 Task: Find the contact with phone number '(955) 585-5007' and save the attachment 'flow-flow.docx' to your computer.
Action: Mouse moved to (12, 70)
Screenshot: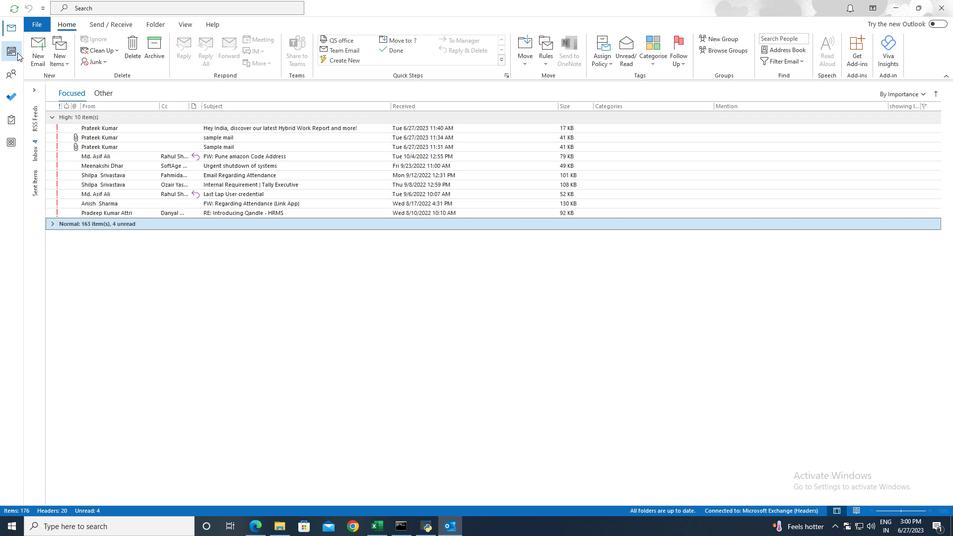 
Action: Mouse pressed left at (12, 70)
Screenshot: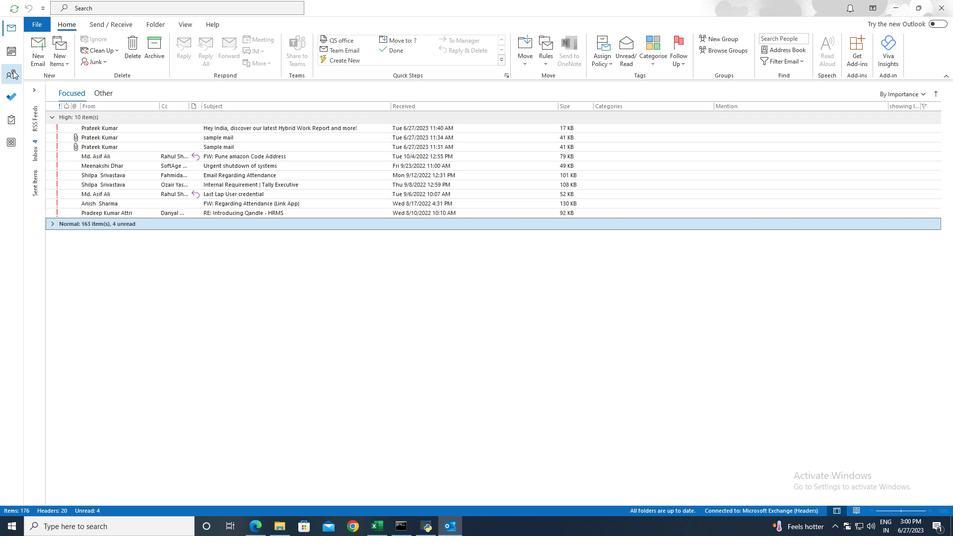 
Action: Mouse moved to (205, 3)
Screenshot: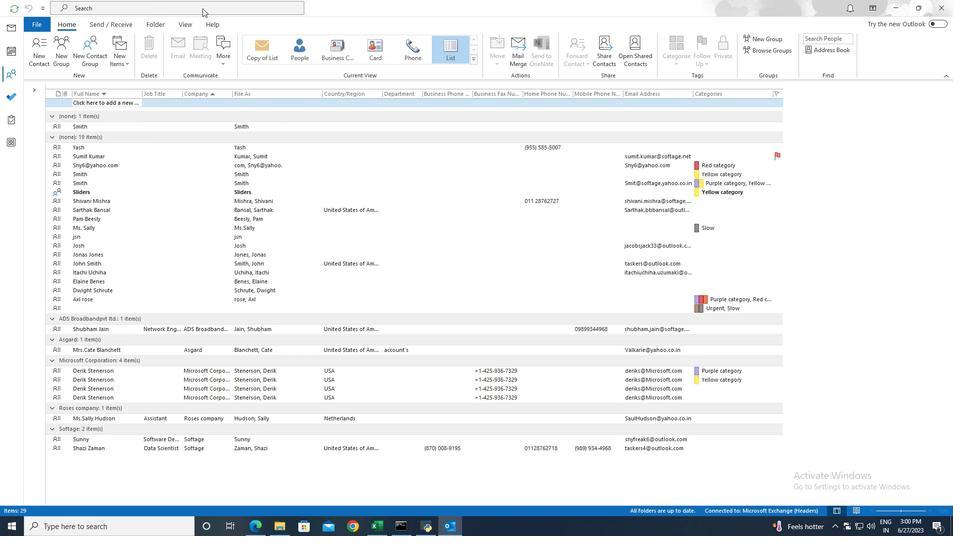 
Action: Mouse pressed left at (205, 3)
Screenshot: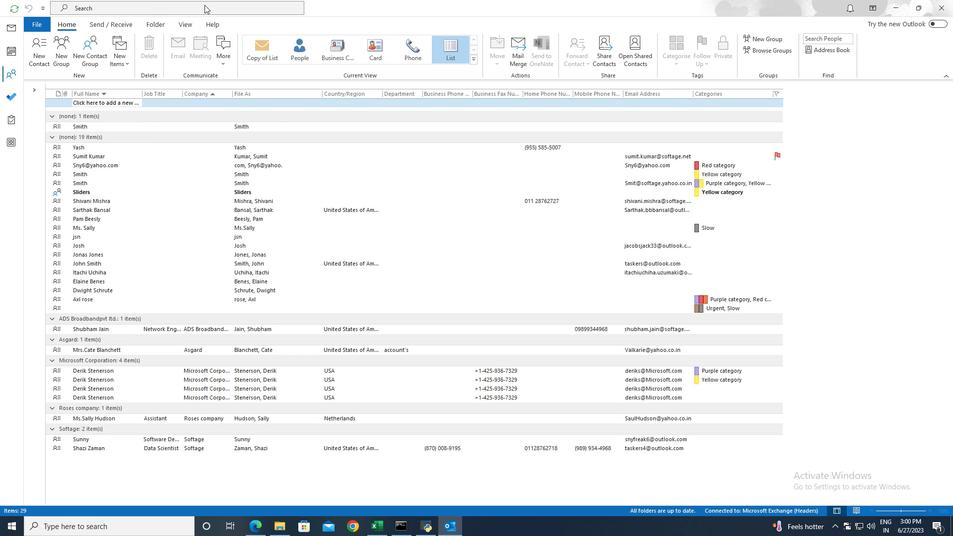 
Action: Mouse moved to (209, 7)
Screenshot: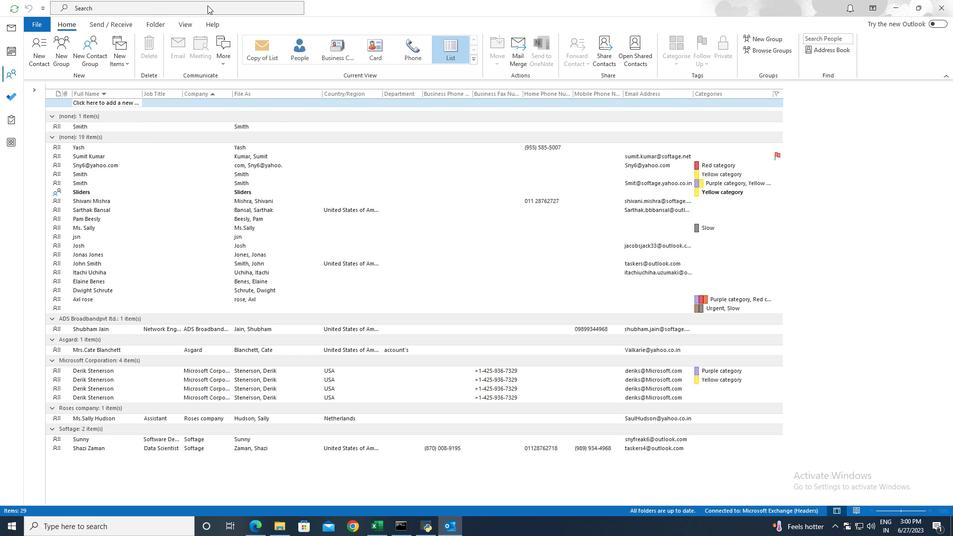 
Action: Mouse pressed left at (209, 7)
Screenshot: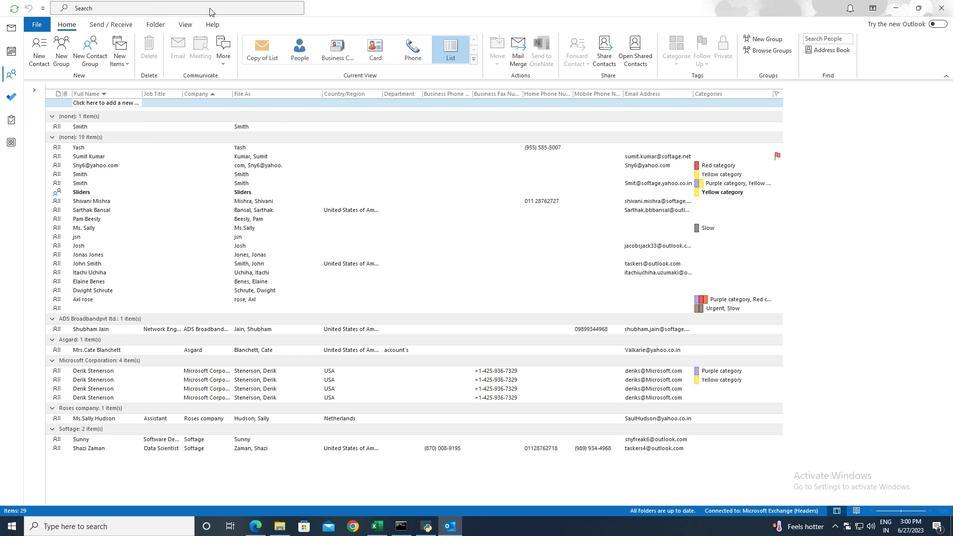 
Action: Mouse moved to (346, 6)
Screenshot: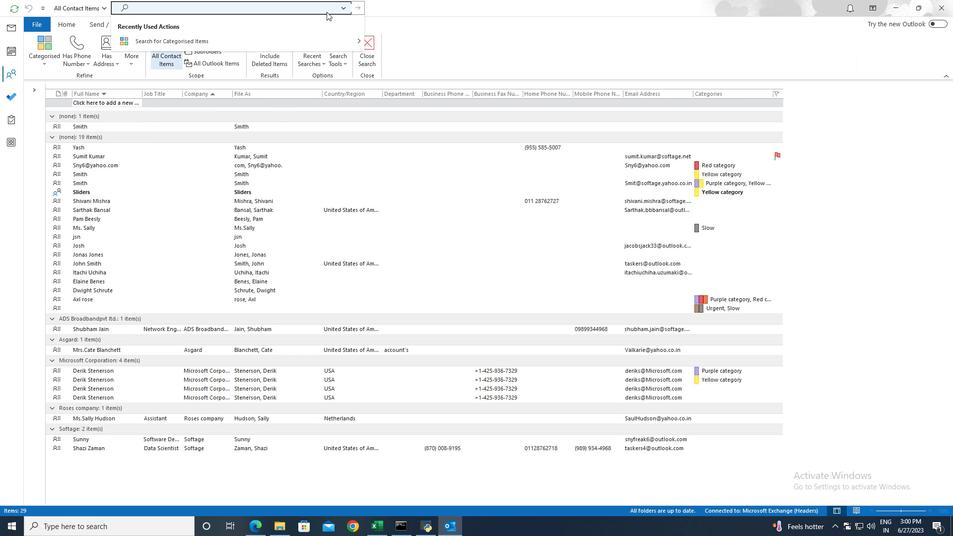 
Action: Mouse pressed left at (346, 6)
Screenshot: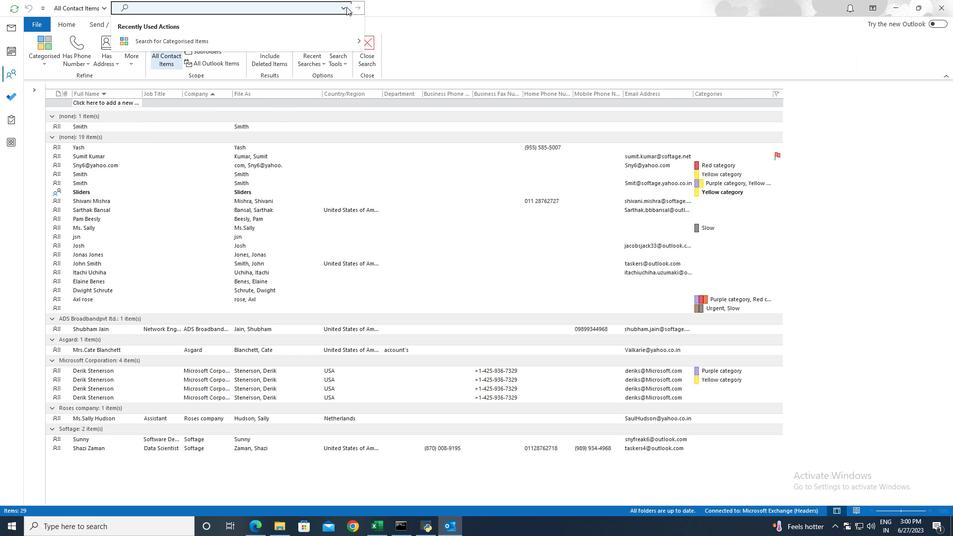 
Action: Mouse moved to (170, 198)
Screenshot: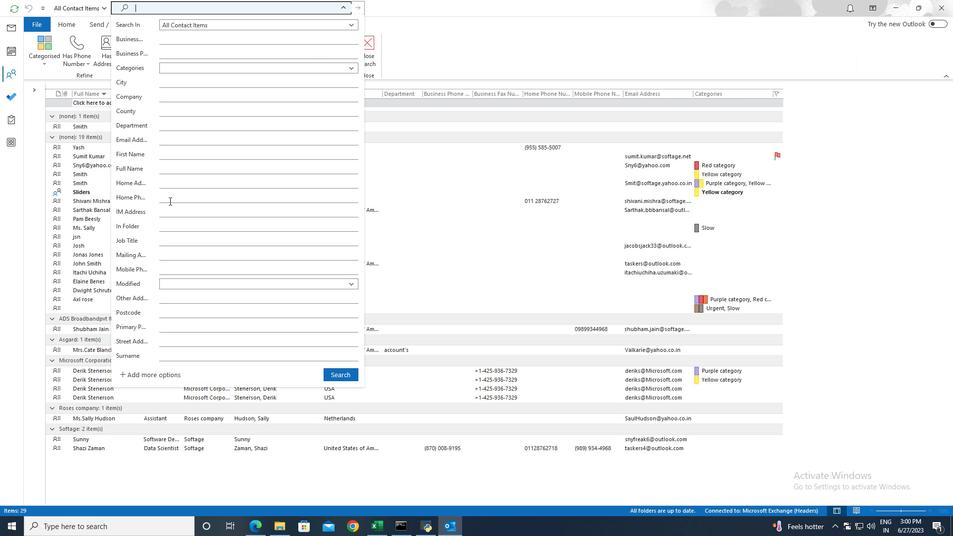 
Action: Mouse pressed left at (170, 198)
Screenshot: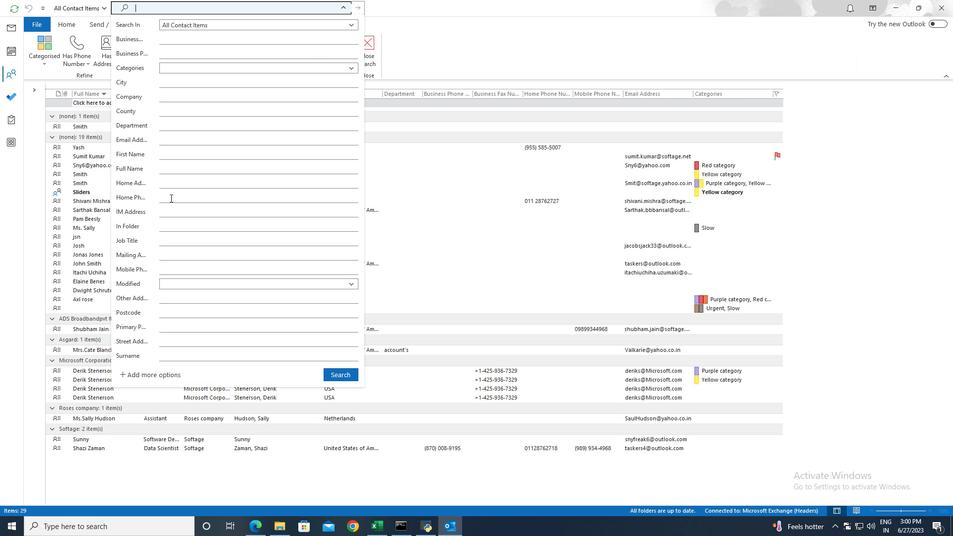 
Action: Key pressed <Key.shift><Key.shift>(955<Key.shift>)<Key.space>585-5007
Screenshot: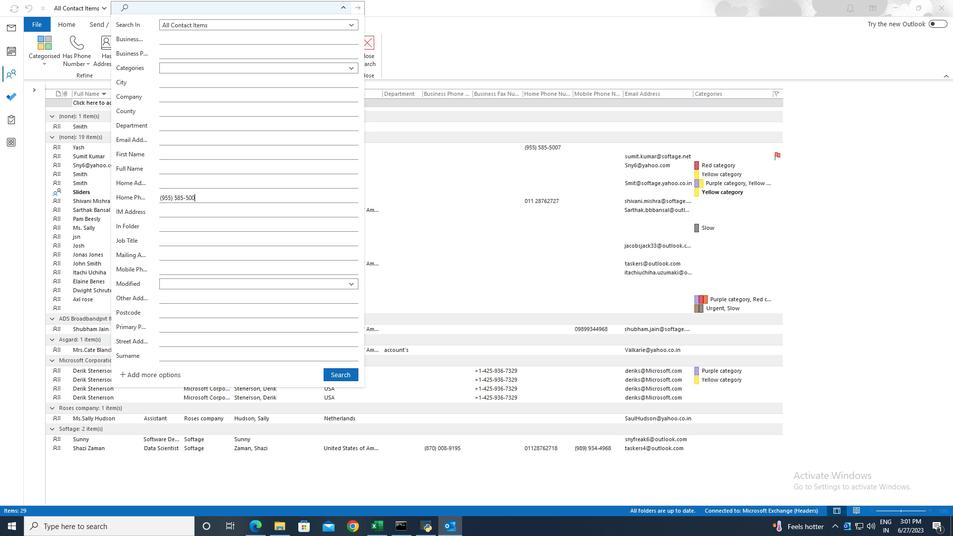 
Action: Mouse moved to (354, 371)
Screenshot: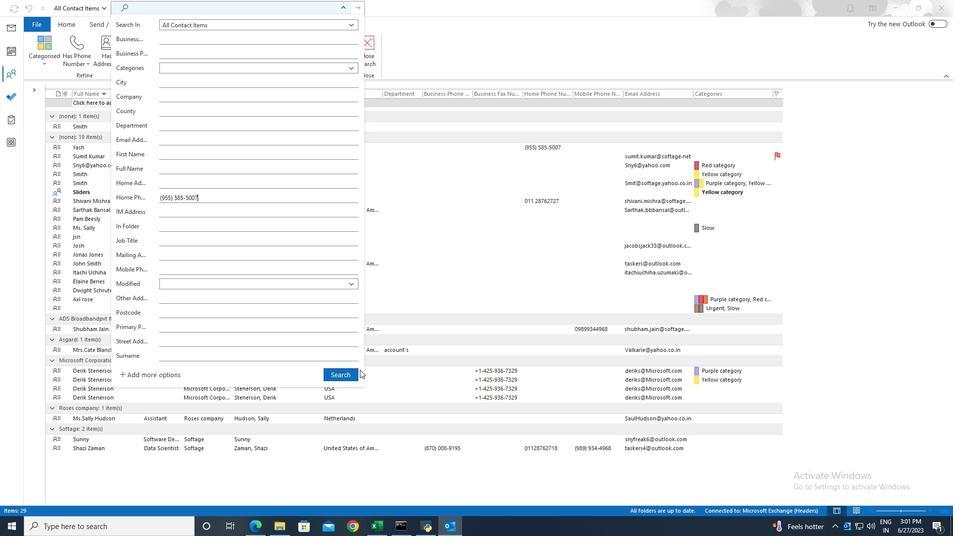 
Action: Mouse pressed left at (354, 371)
Screenshot: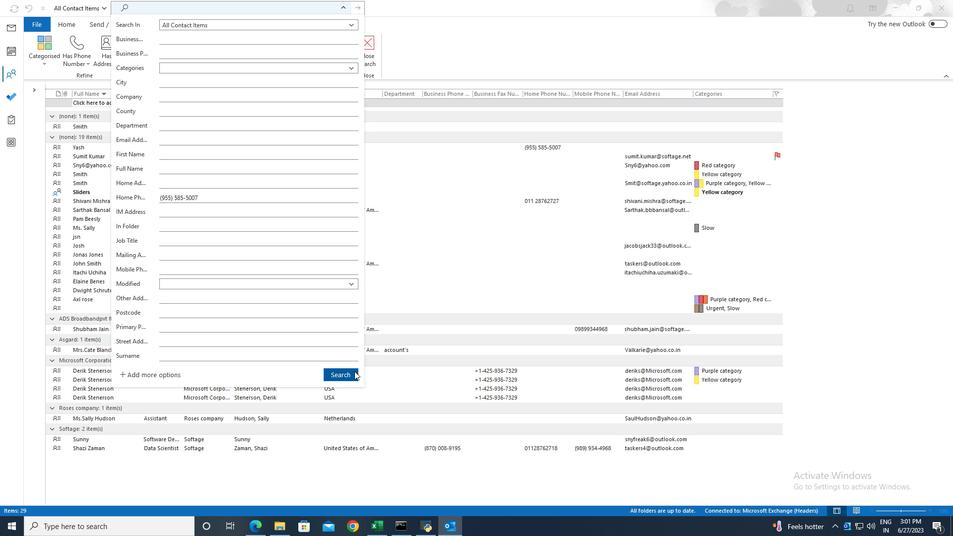 
Action: Mouse moved to (105, 112)
Screenshot: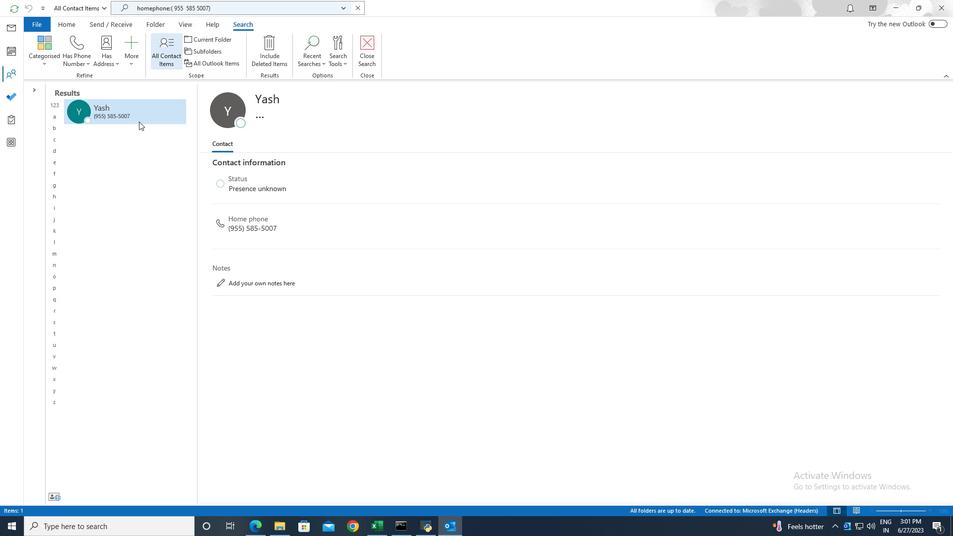 
Action: Mouse pressed left at (105, 112)
Screenshot: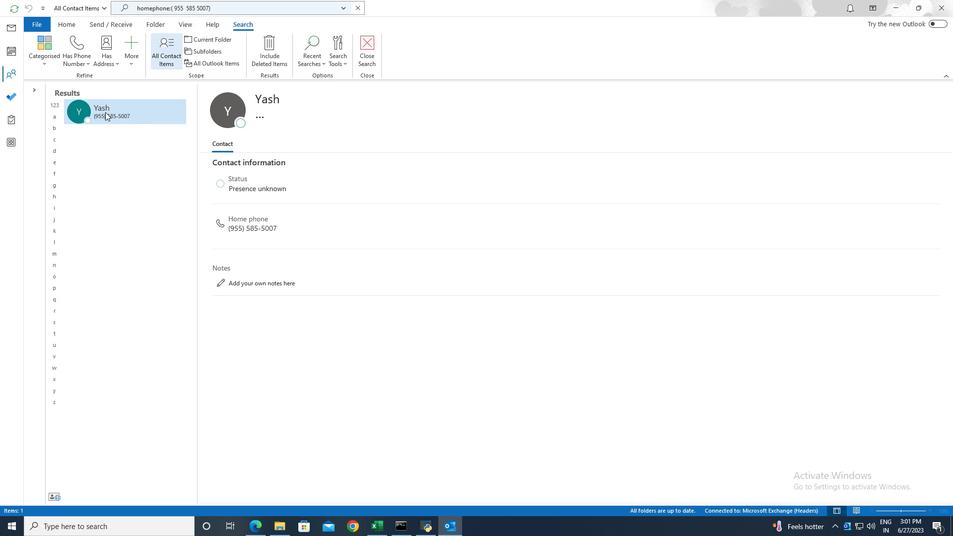 
Action: Mouse pressed left at (105, 112)
Screenshot: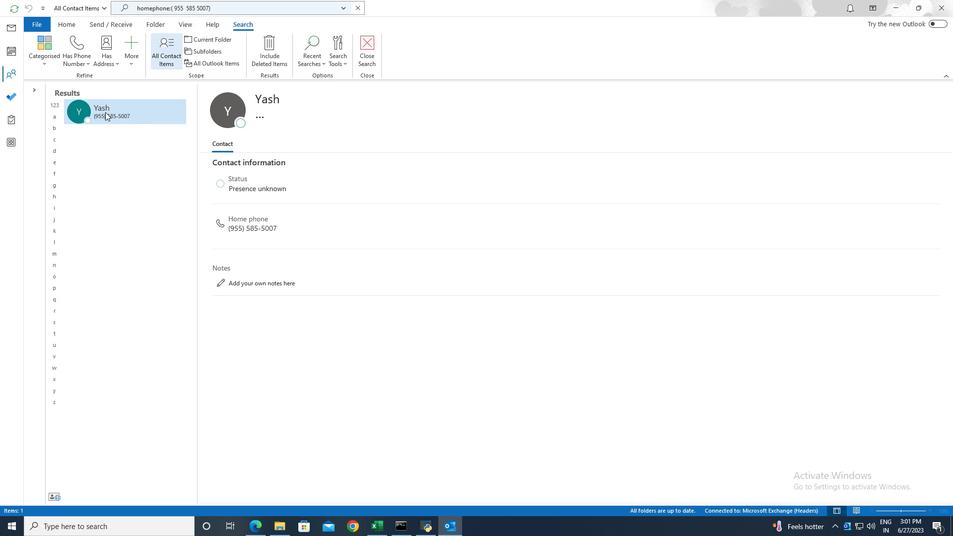 
Action: Mouse moved to (17, 23)
Screenshot: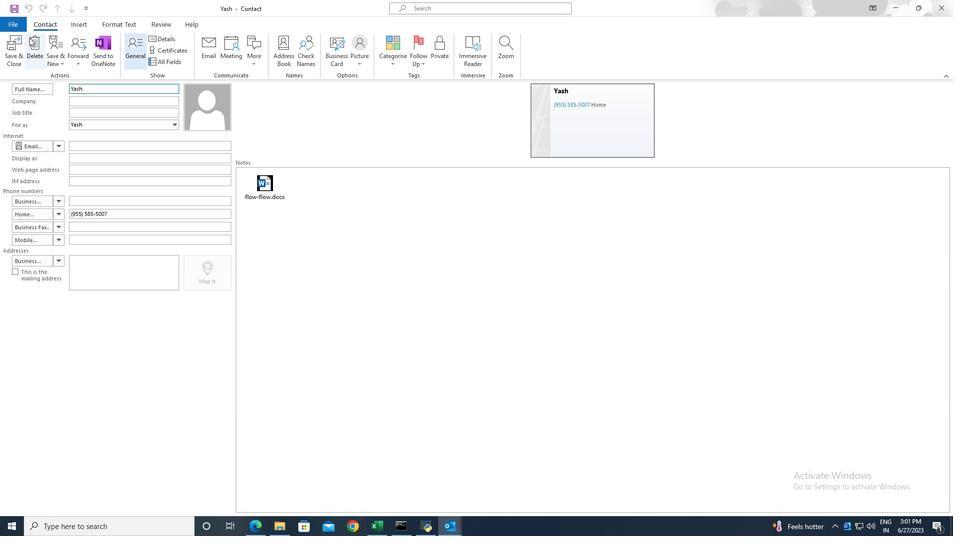 
Action: Mouse pressed left at (17, 23)
Screenshot: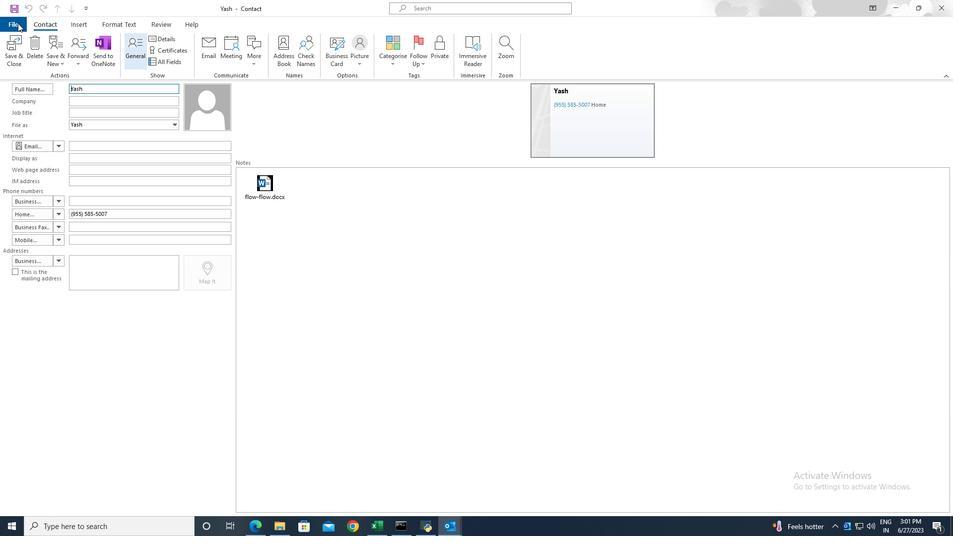 
Action: Mouse moved to (33, 107)
Screenshot: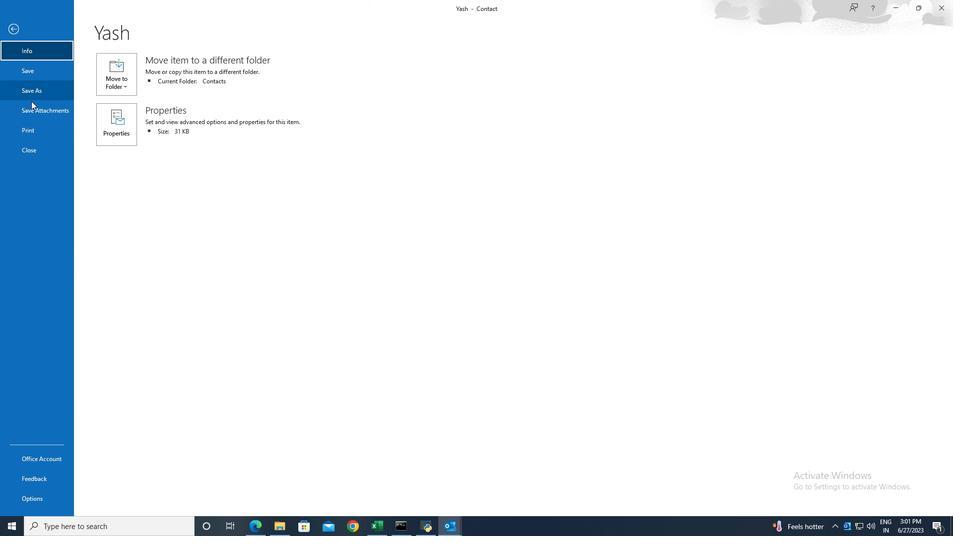 
Action: Mouse pressed left at (33, 107)
Screenshot: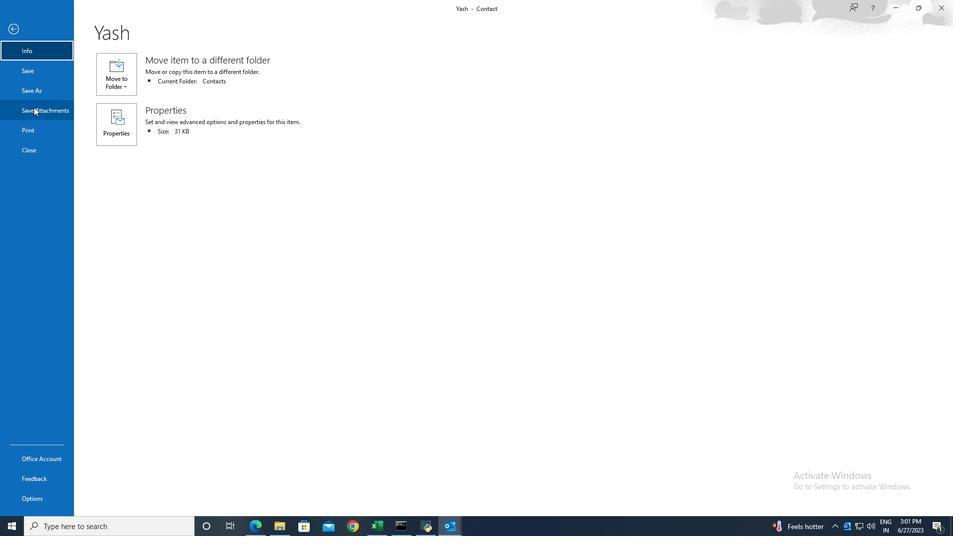 
Action: Mouse moved to (521, 213)
Screenshot: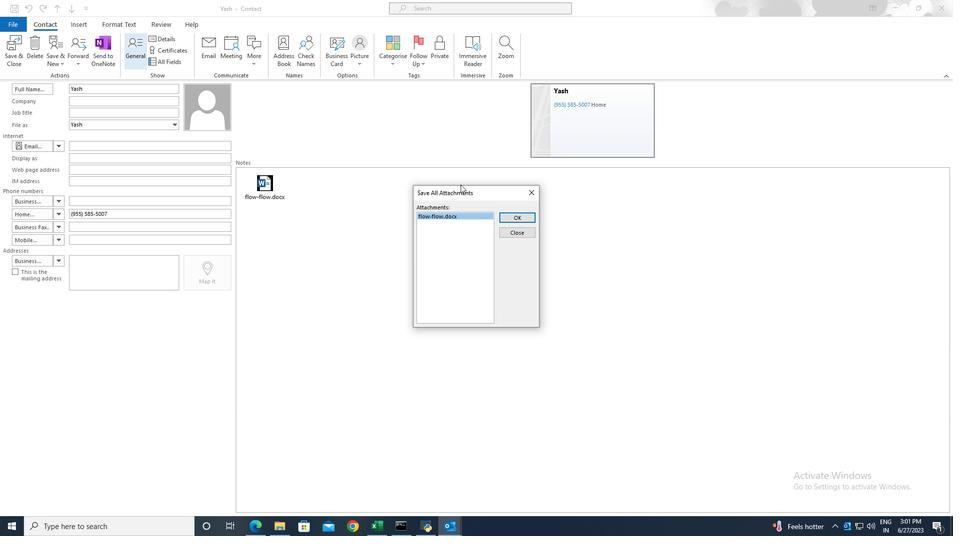
Action: Mouse pressed left at (521, 213)
Screenshot: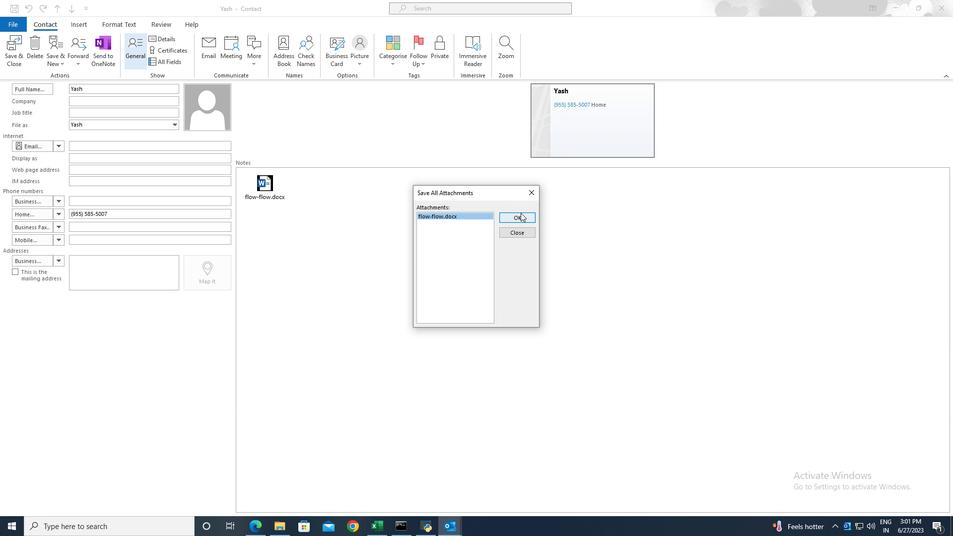 
Action: Mouse moved to (455, 283)
Screenshot: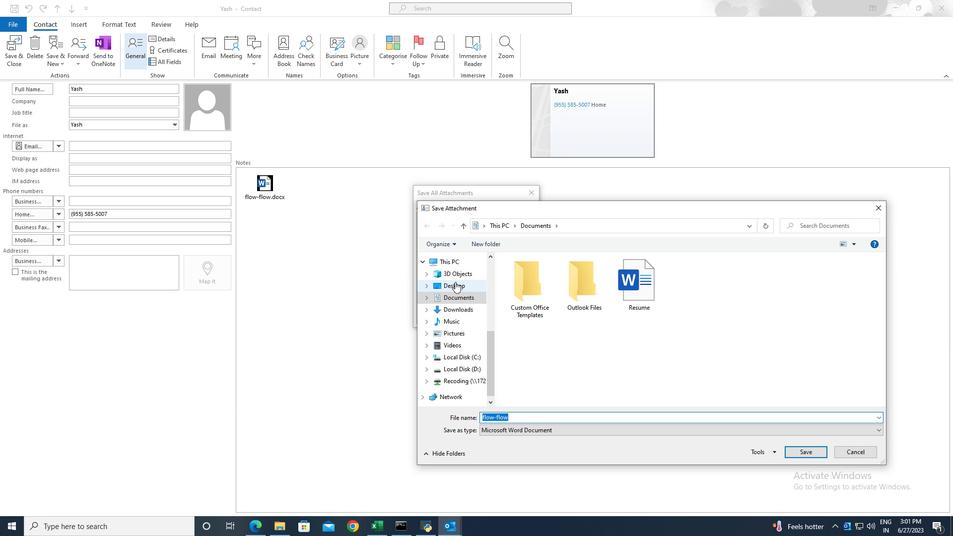 
Action: Mouse pressed left at (455, 283)
Screenshot: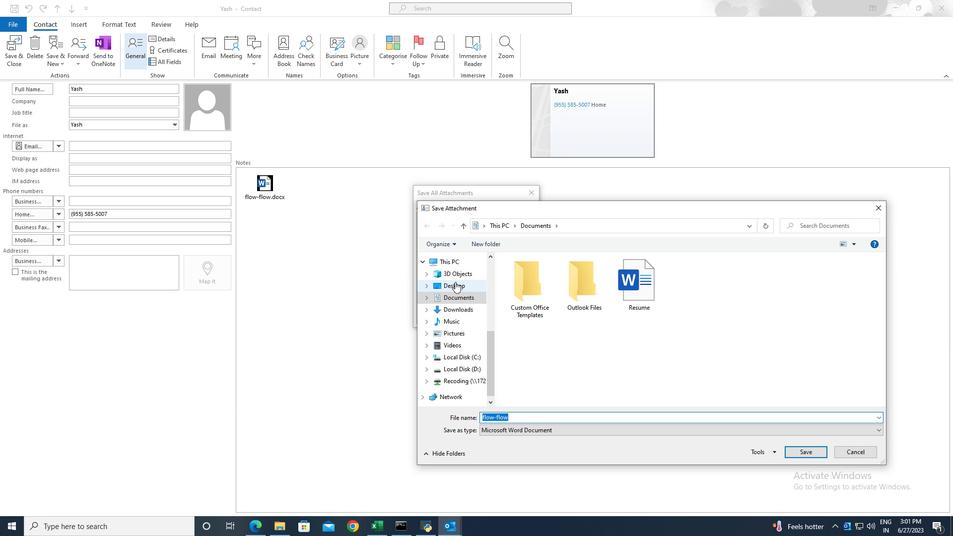 
Action: Mouse moved to (804, 453)
Screenshot: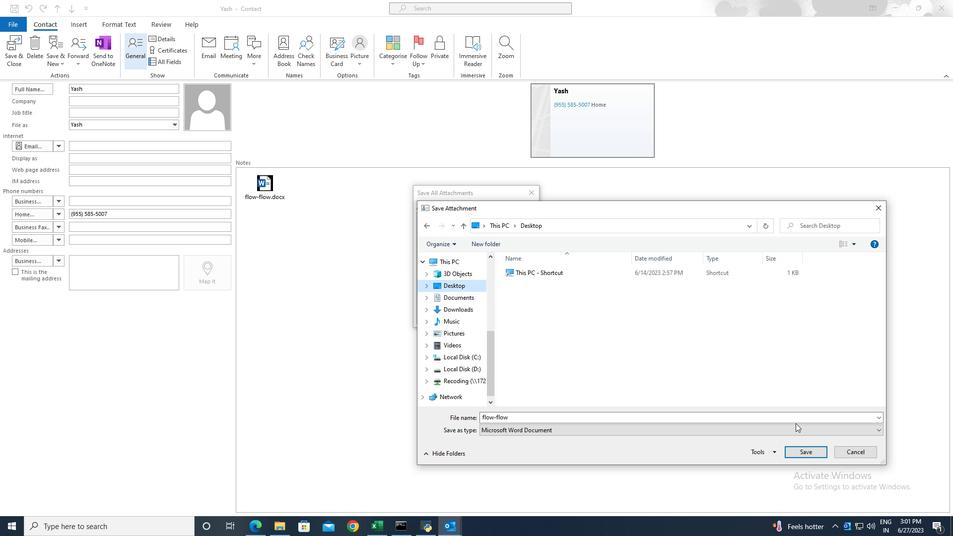 
Action: Mouse pressed left at (804, 453)
Screenshot: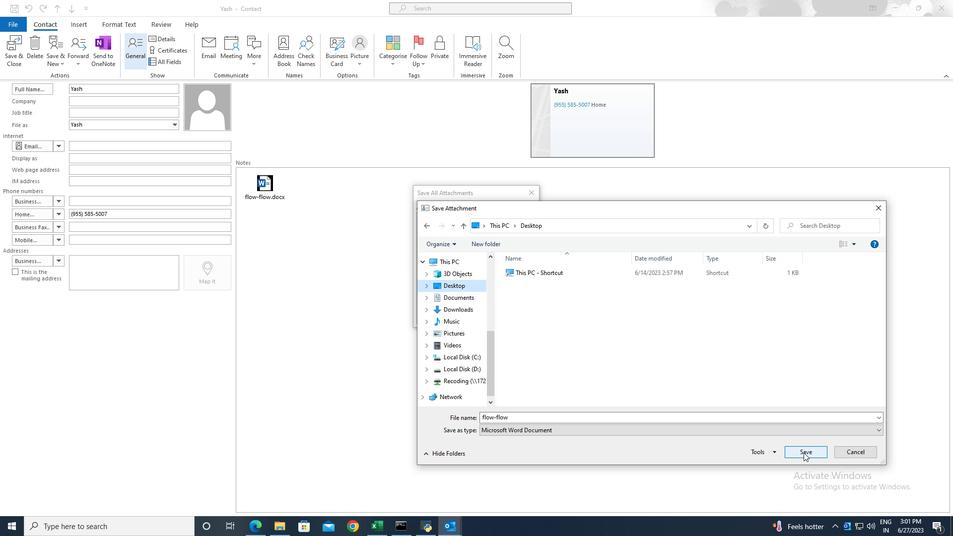 
Action: Mouse moved to (23, 22)
Screenshot: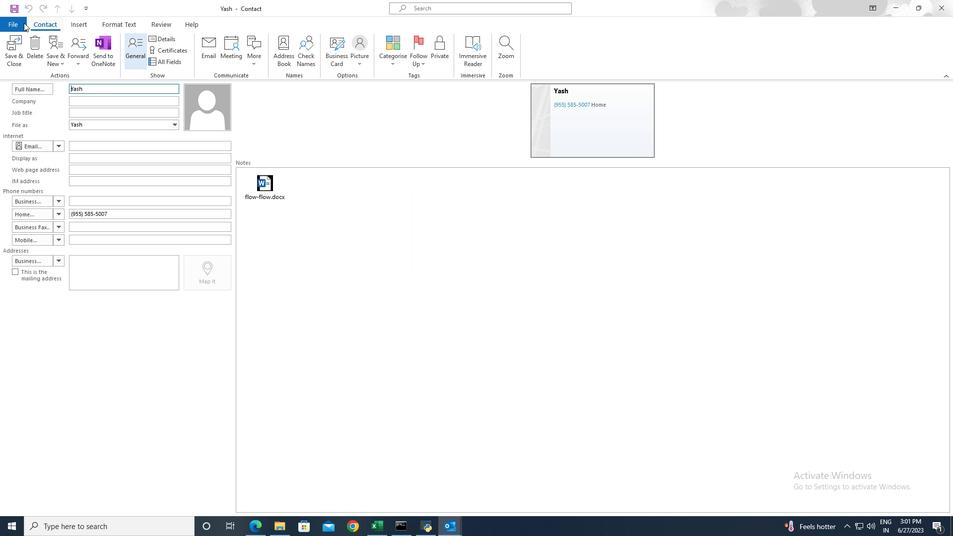 
Action: Mouse pressed left at (23, 22)
Screenshot: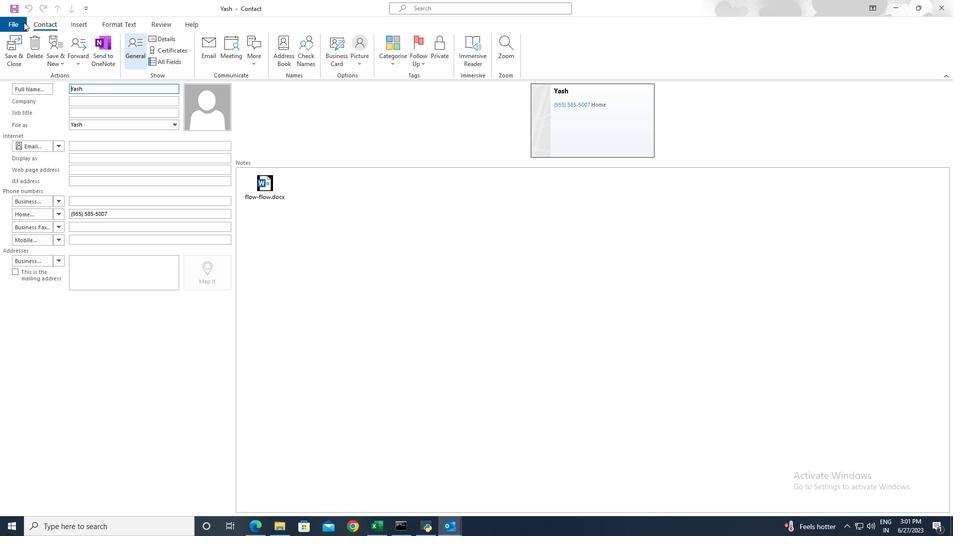 
Action: Mouse moved to (124, 81)
Screenshot: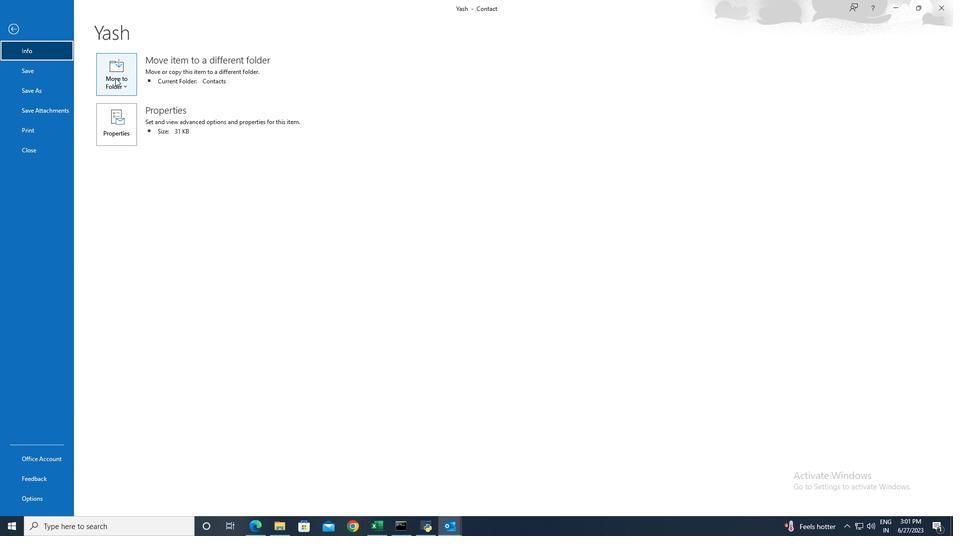 
Action: Mouse pressed left at (124, 81)
Screenshot: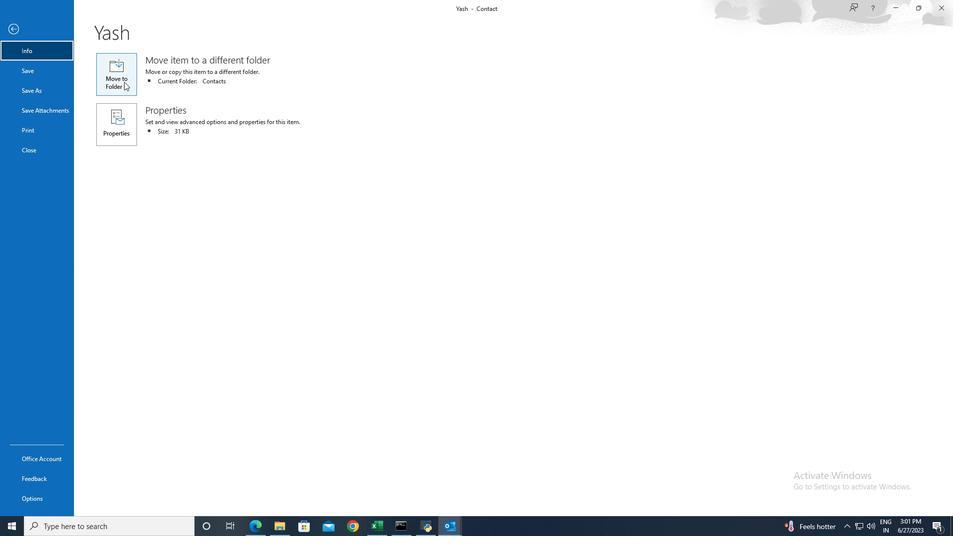 
Action: Mouse moved to (125, 122)
Screenshot: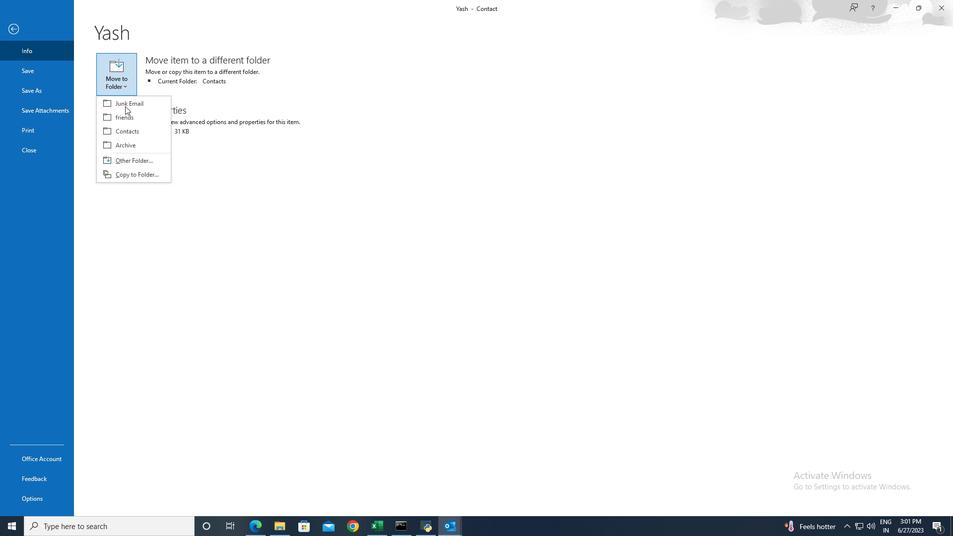 
Action: Mouse pressed left at (125, 122)
Screenshot: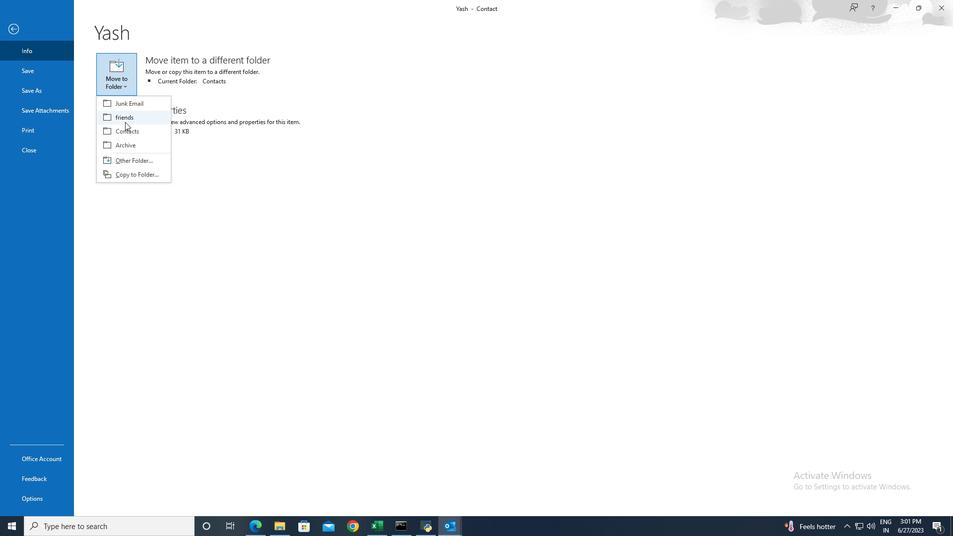 
